 Task: In the Contact  MillerBrooklyn@macys.com, schedule and save the meeting with title: 'Product Demo and Service Presentation', Select date: '5 September, 2023', select start time: 12:00:PM. Add location in person New York with meeting description: Kindly join this meeting to understand Product Demo and Service Presentation.. Logged in from softage.1@softage.net
Action: Mouse moved to (100, 58)
Screenshot: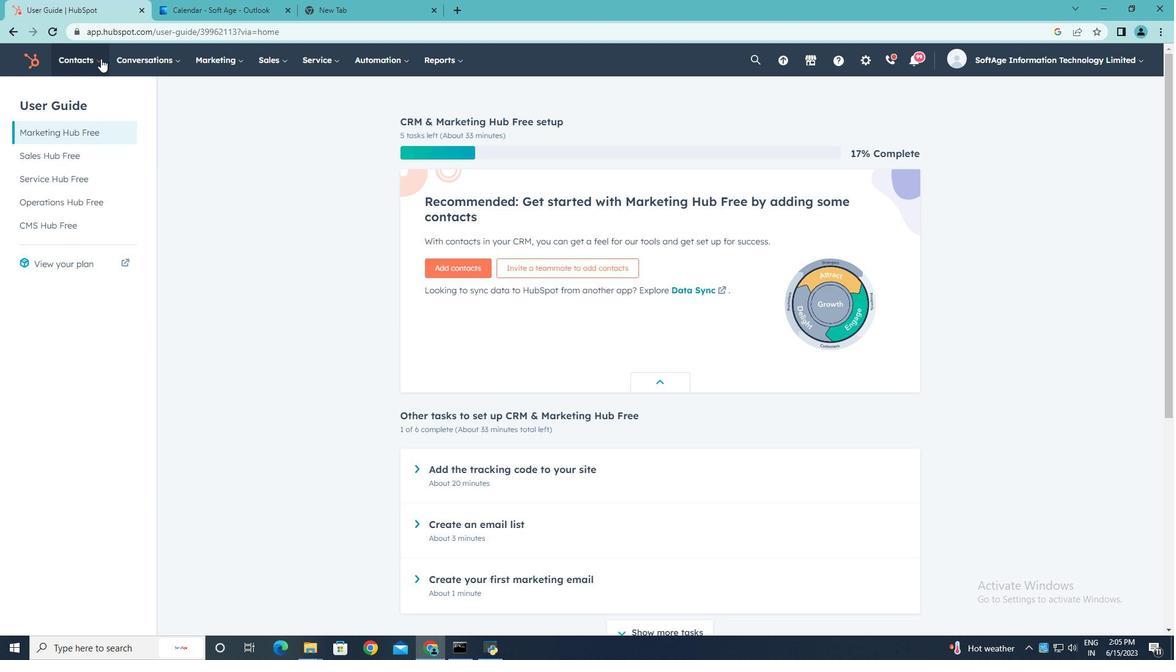 
Action: Mouse pressed left at (100, 58)
Screenshot: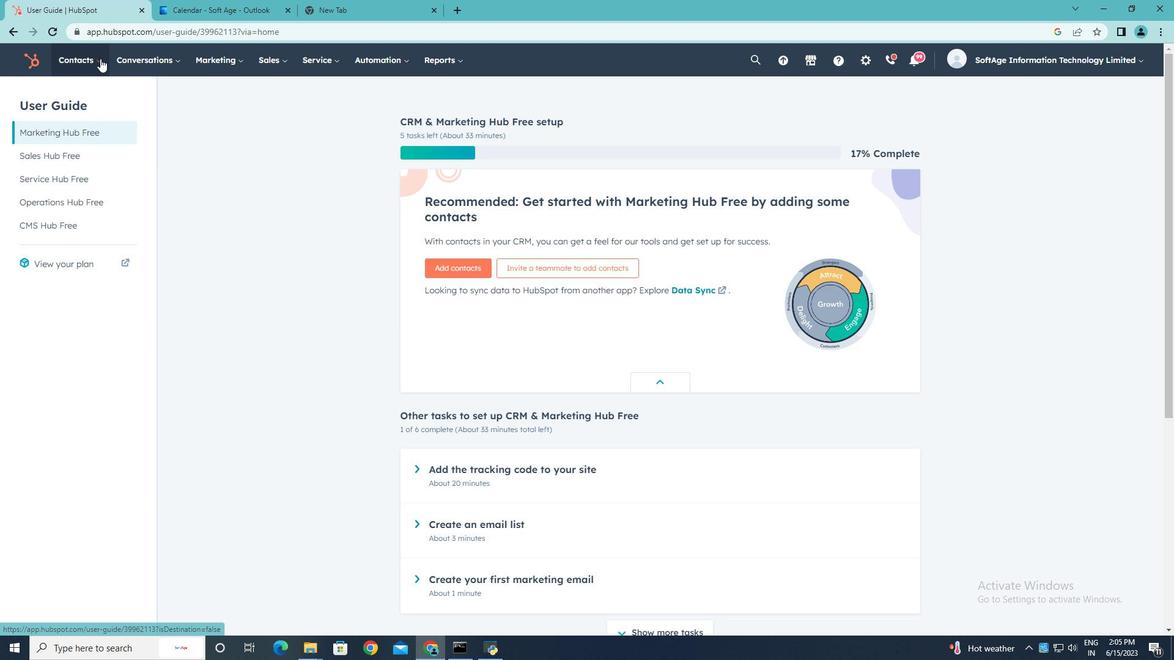 
Action: Mouse moved to (91, 98)
Screenshot: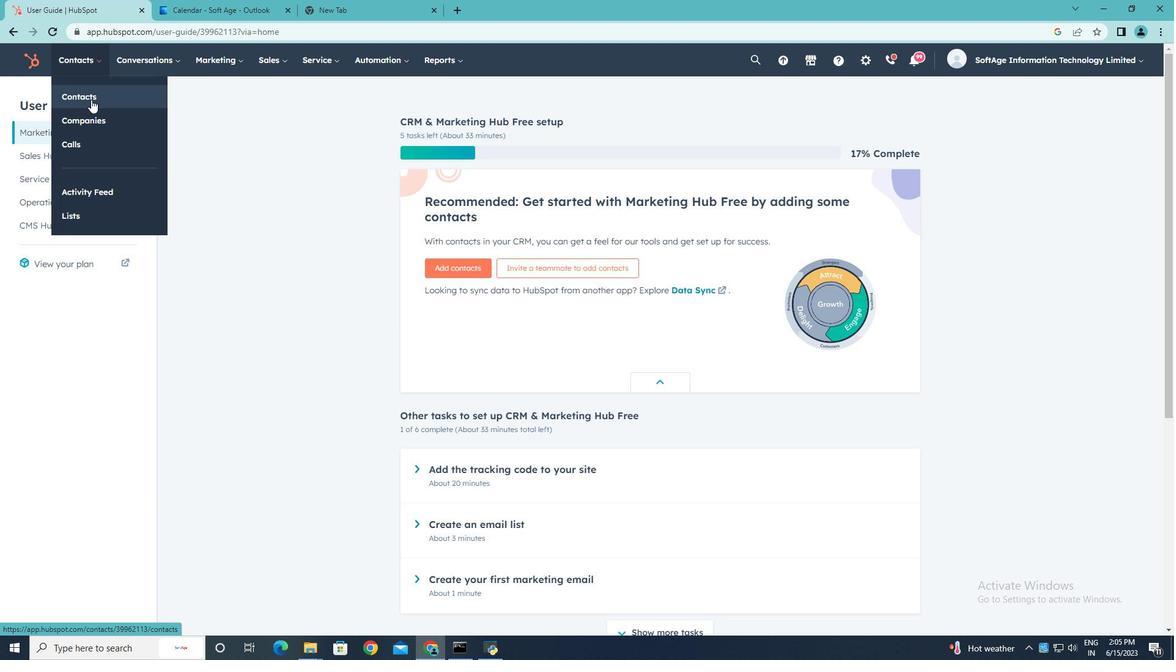 
Action: Mouse pressed left at (91, 98)
Screenshot: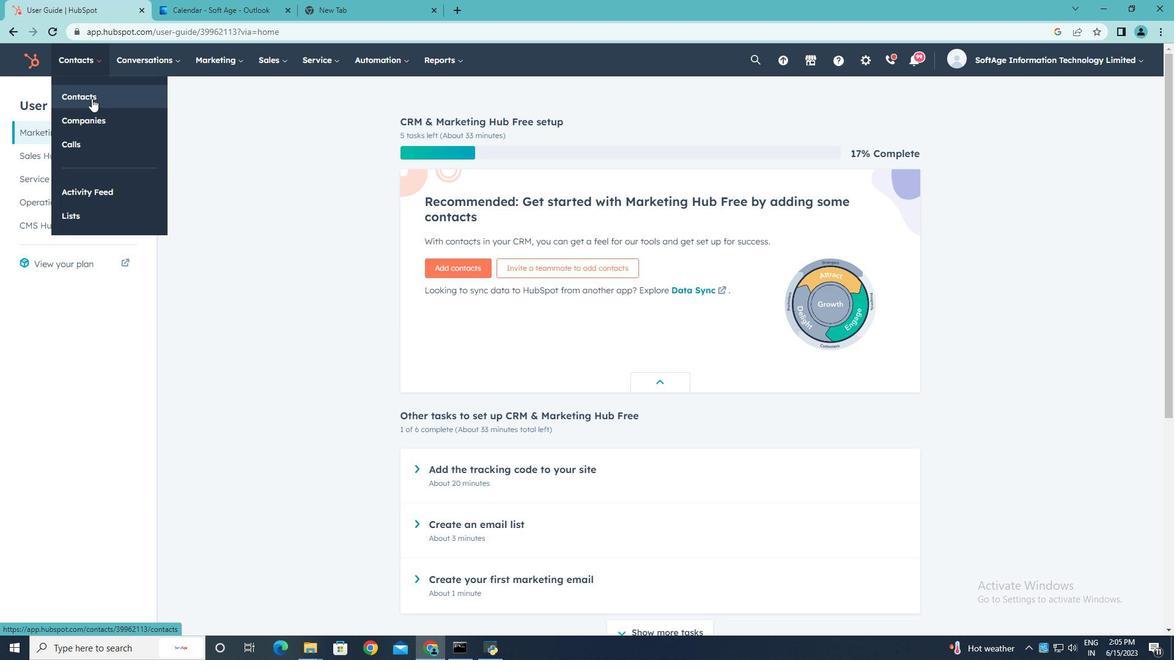 
Action: Mouse moved to (99, 198)
Screenshot: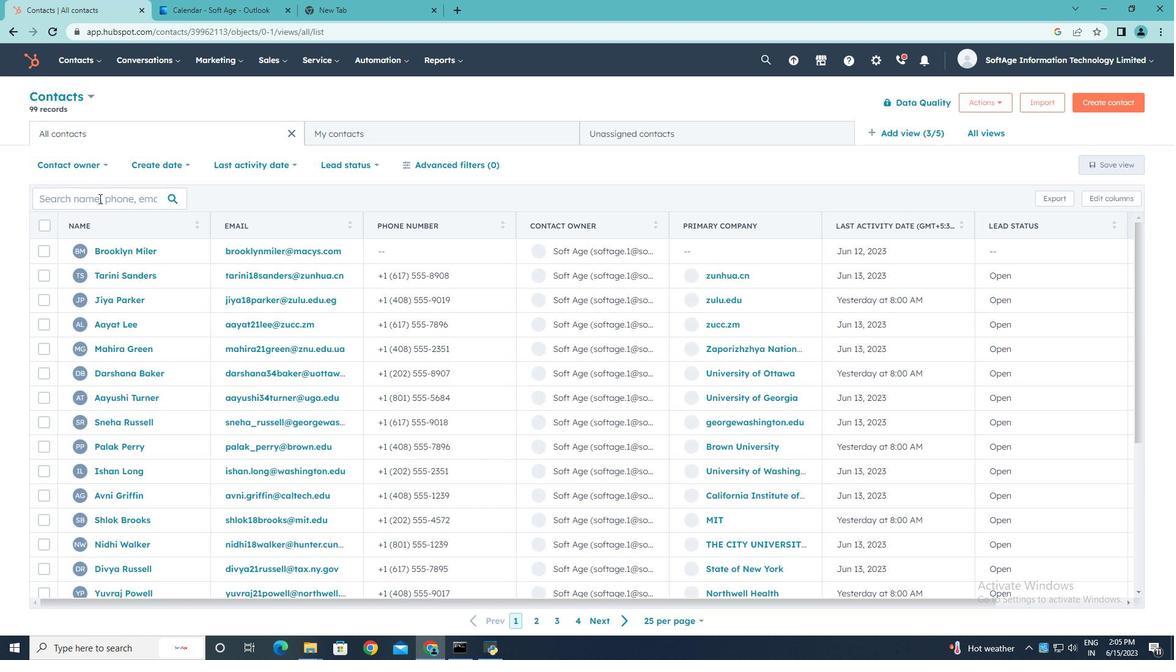 
Action: Mouse pressed left at (99, 198)
Screenshot: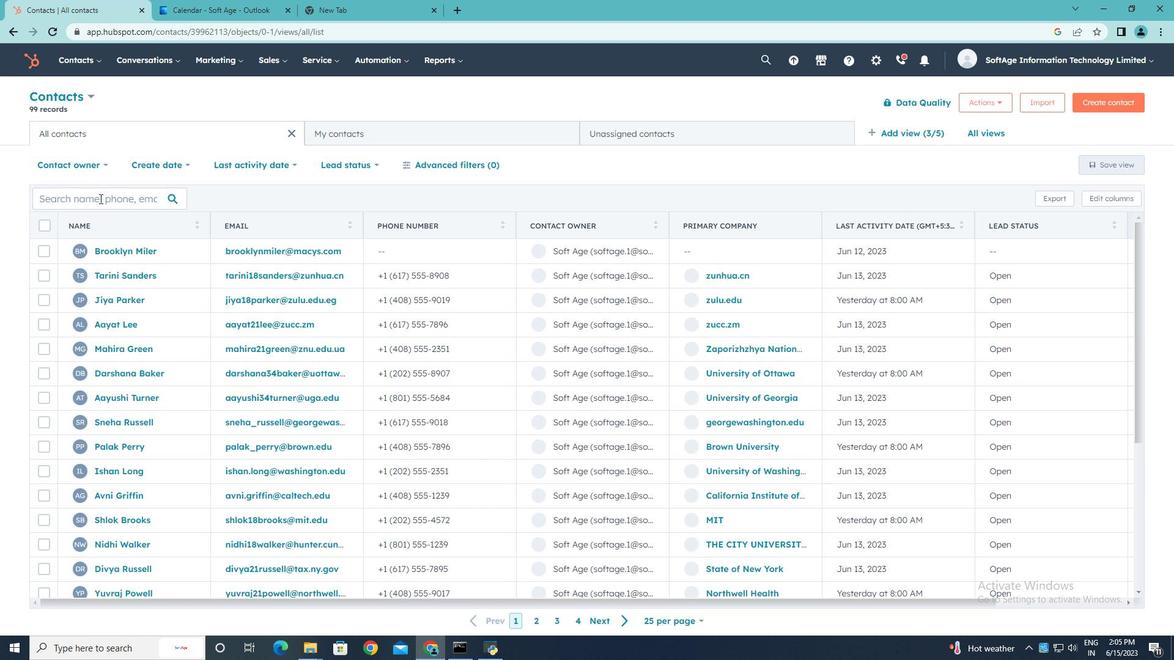 
Action: Mouse moved to (100, 198)
Screenshot: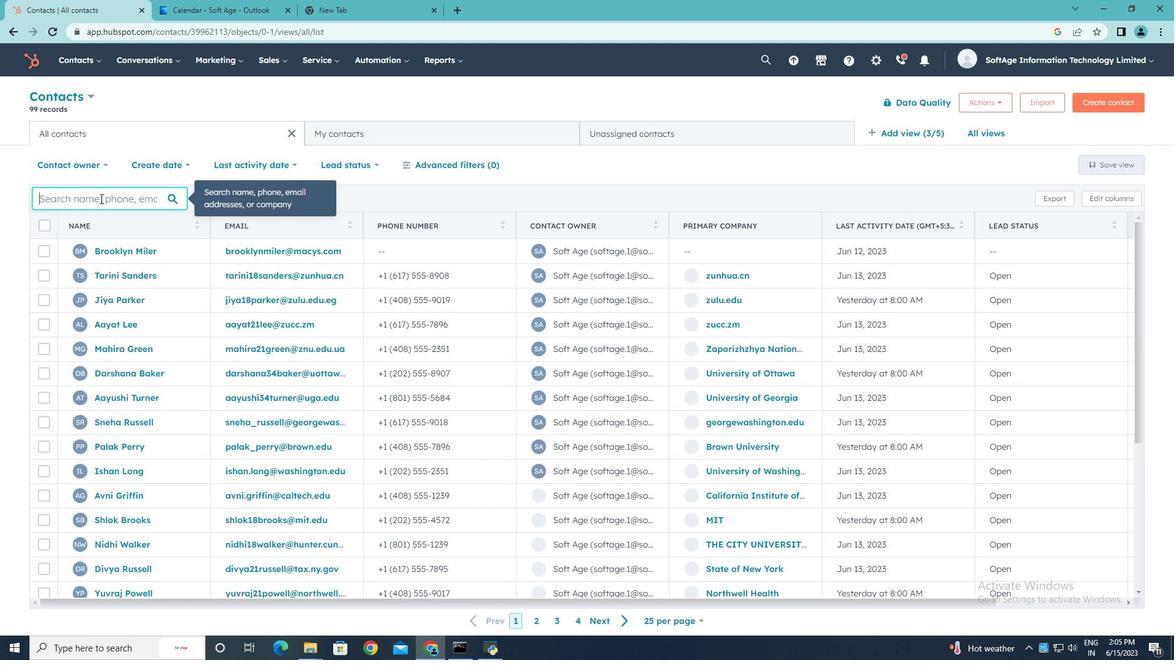 
Action: Key pressed <Key.shift>Miller<Key.space><Key.backspace><Key.shift>Brooklyn<Key.shift>@macys.com
Screenshot: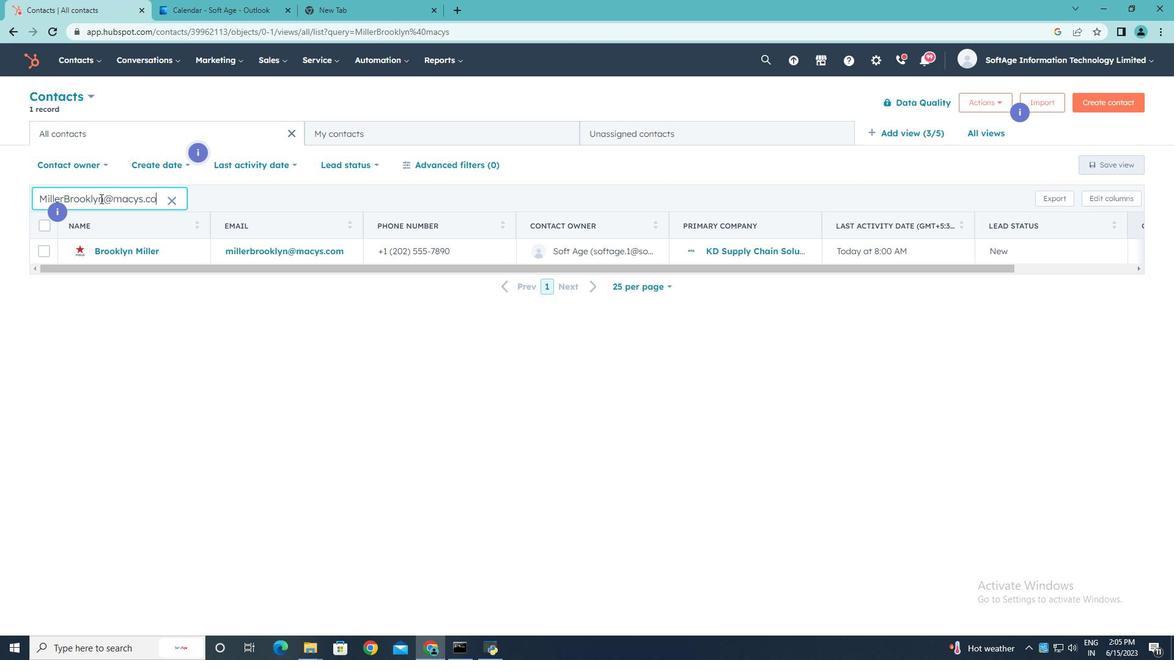 
Action: Mouse moved to (117, 249)
Screenshot: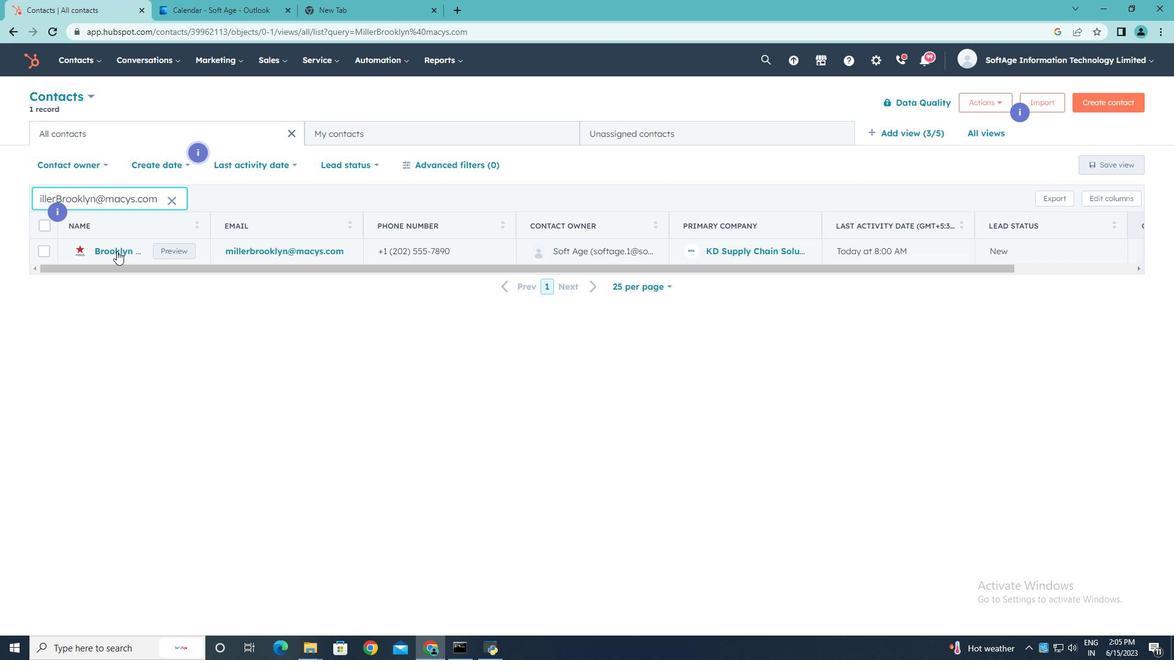 
Action: Mouse pressed left at (117, 249)
Screenshot: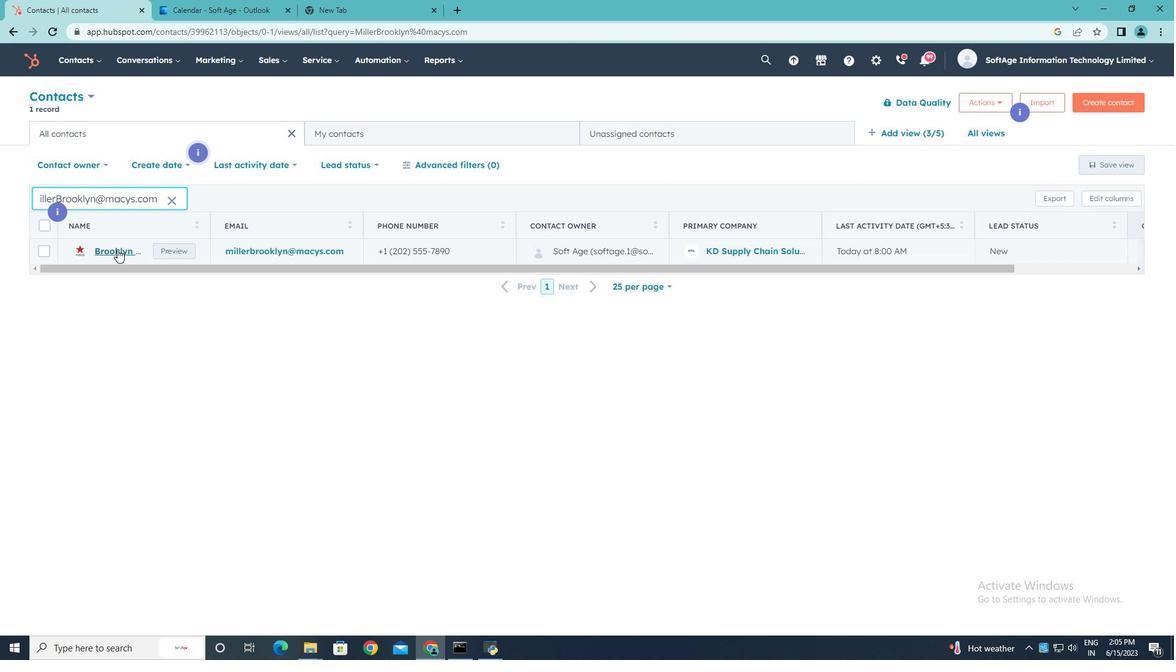 
Action: Mouse moved to (201, 203)
Screenshot: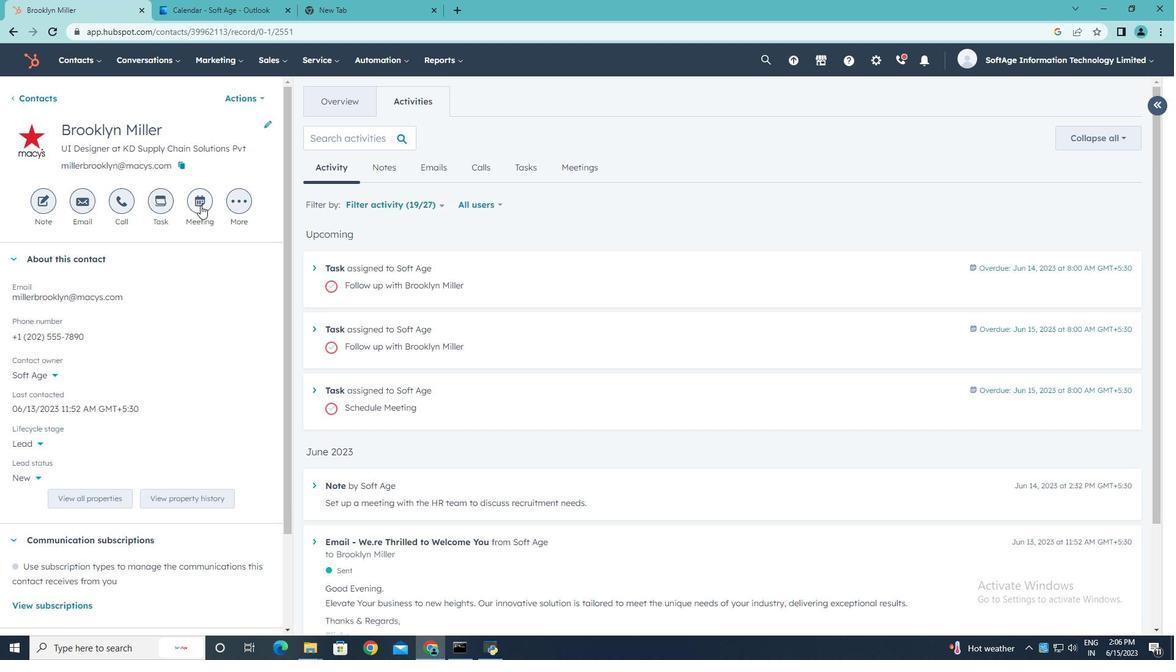 
Action: Mouse pressed left at (201, 203)
Screenshot: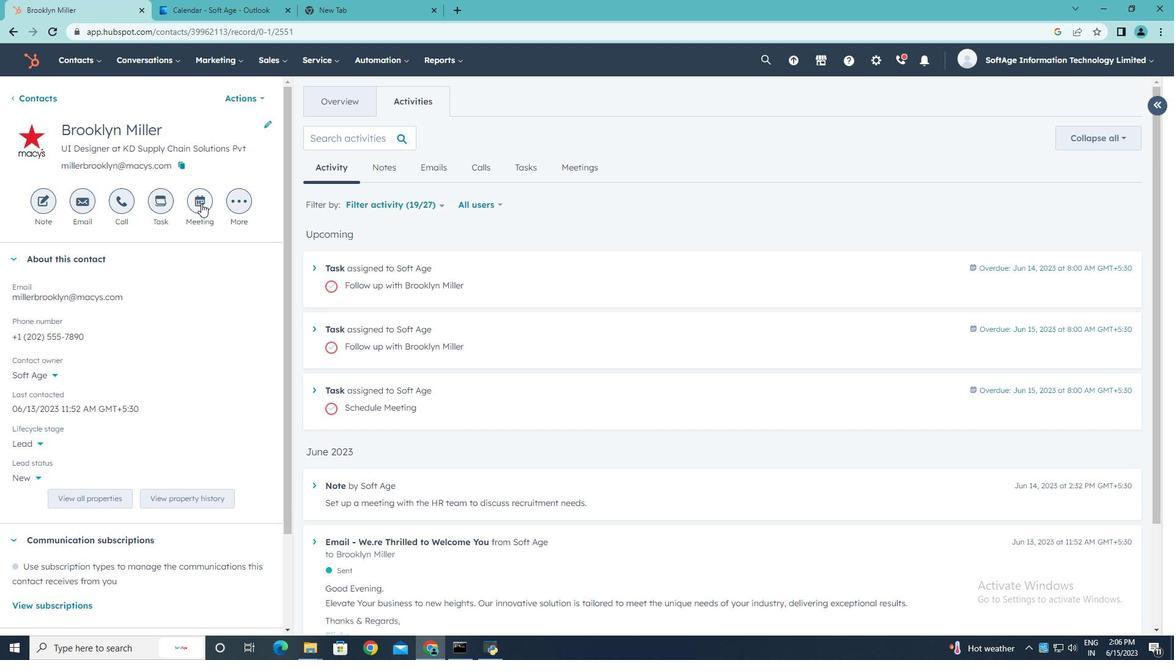 
Action: Mouse moved to (199, 204)
Screenshot: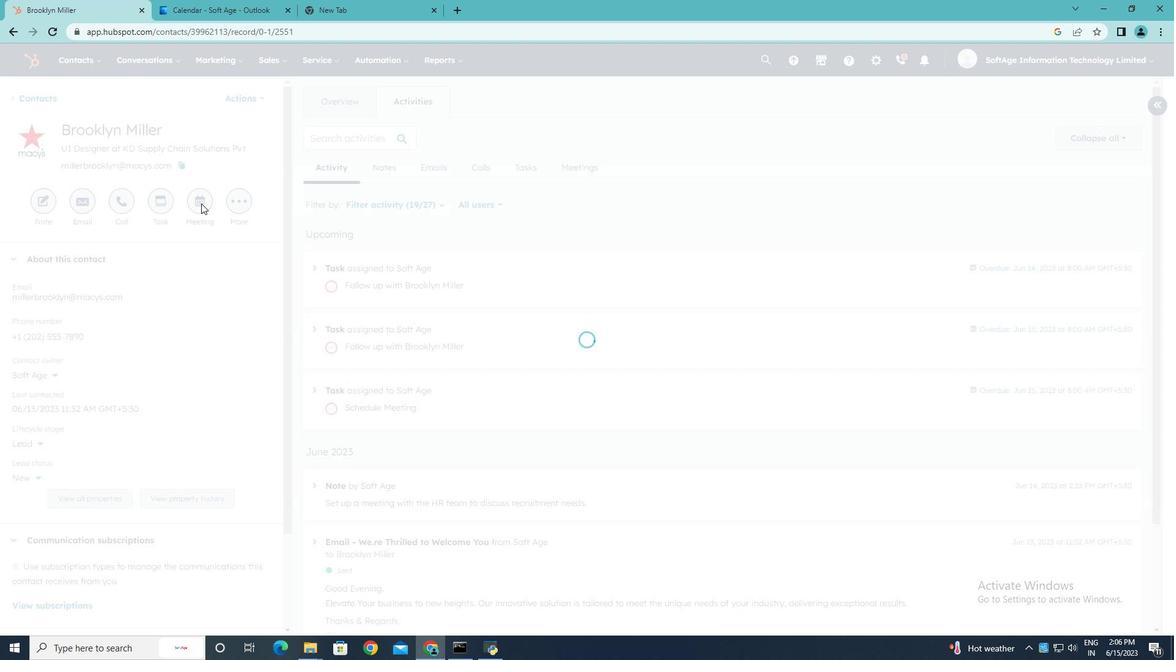 
Action: Key pressed <Key.shift>Product<Key.space><Key.shift>Demo<Key.space>and<Key.space><Key.shift>Service<Key.space><Key.shift>Presentation.
Screenshot: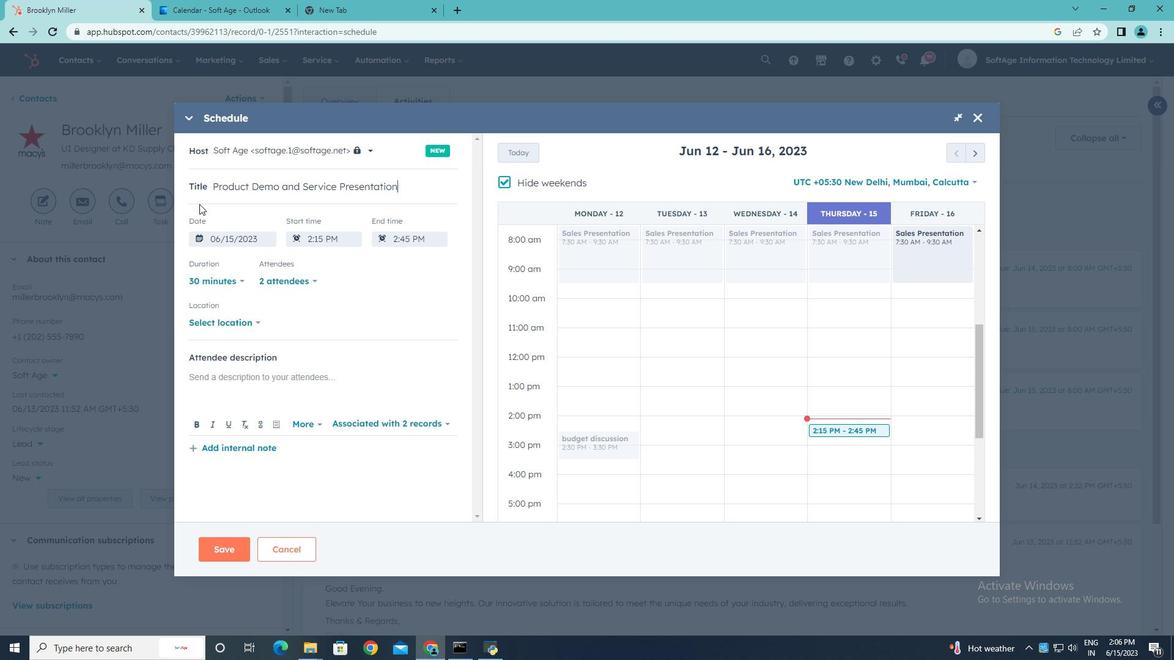 
Action: Mouse moved to (501, 181)
Screenshot: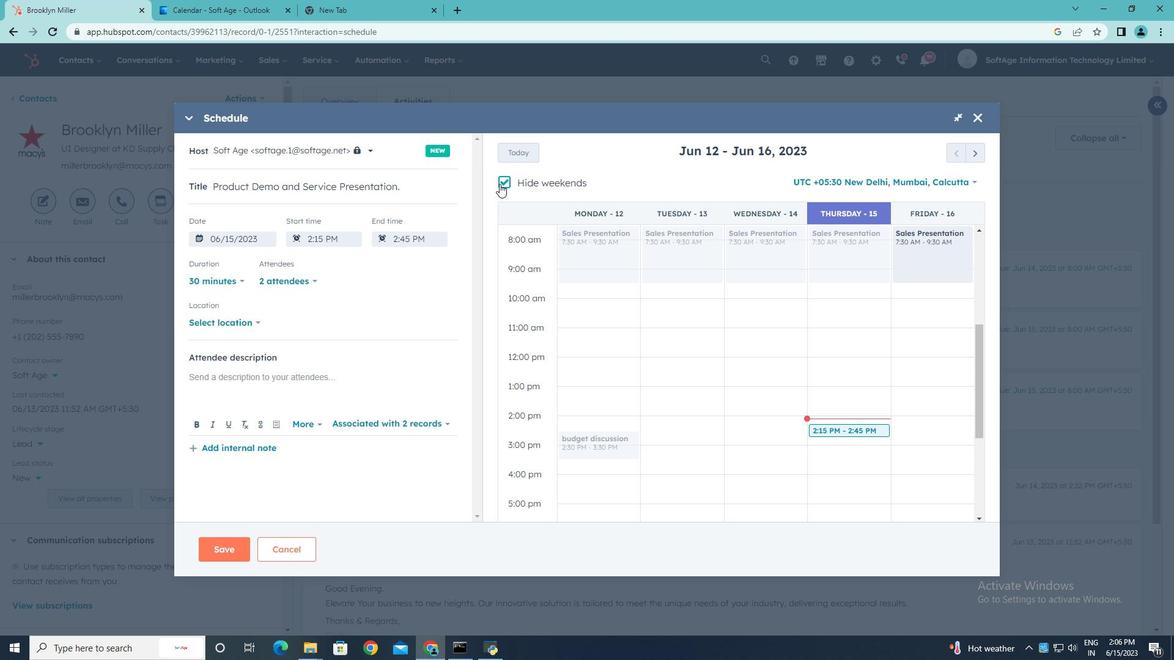 
Action: Mouse pressed left at (501, 181)
Screenshot: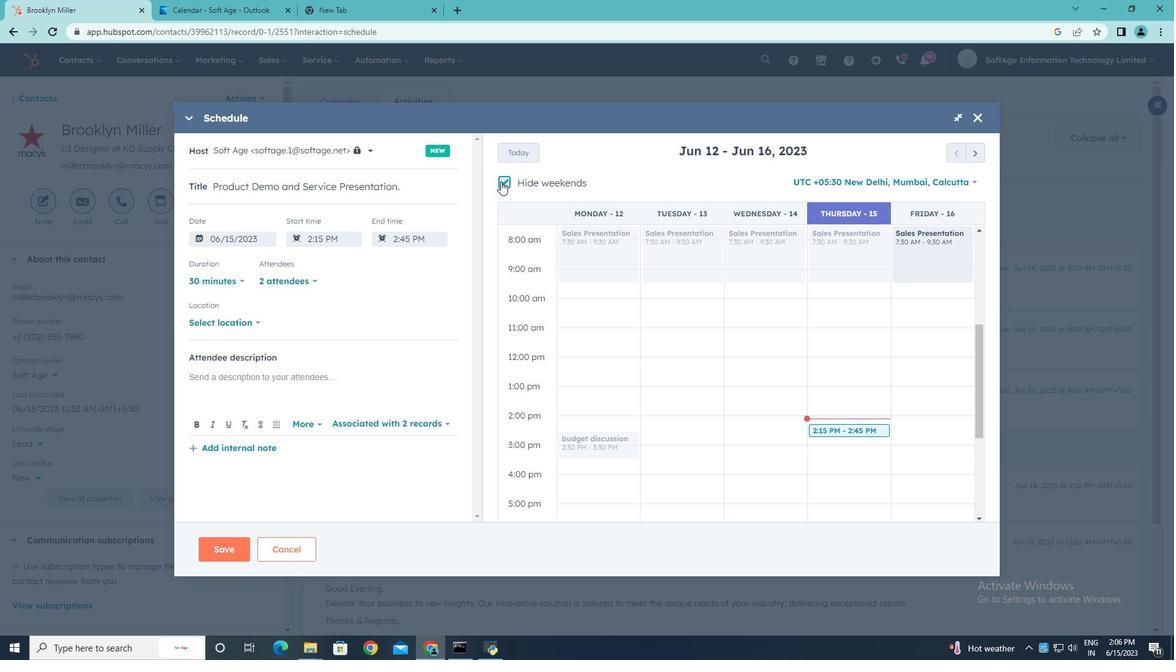 
Action: Mouse moved to (975, 151)
Screenshot: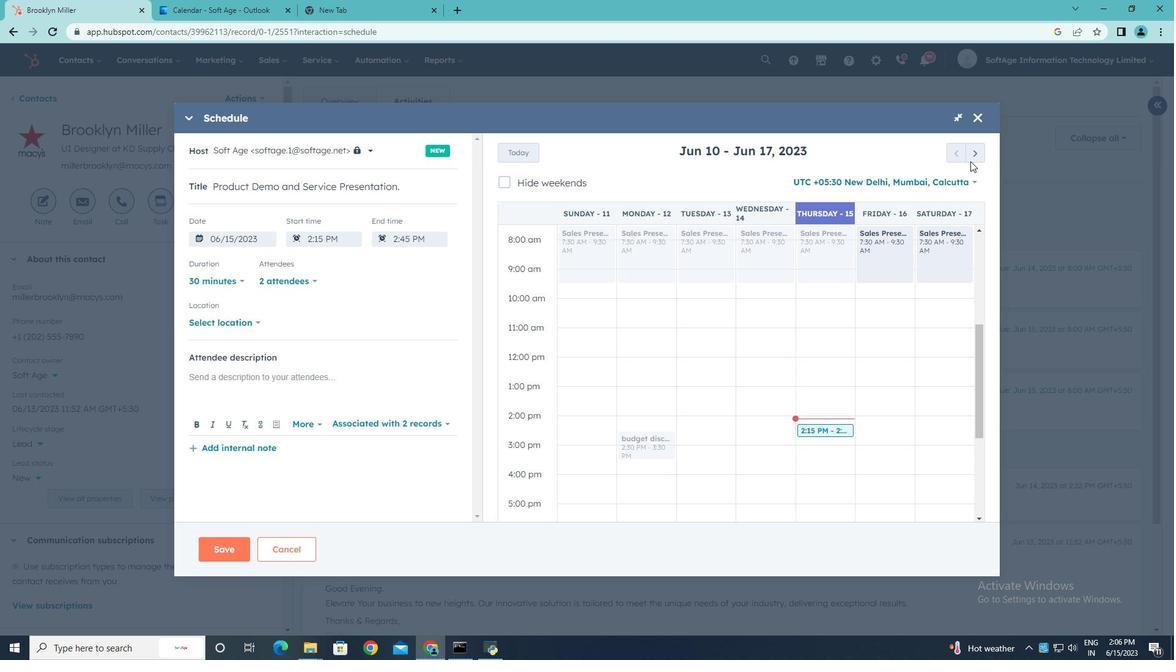 
Action: Mouse pressed left at (975, 151)
Screenshot: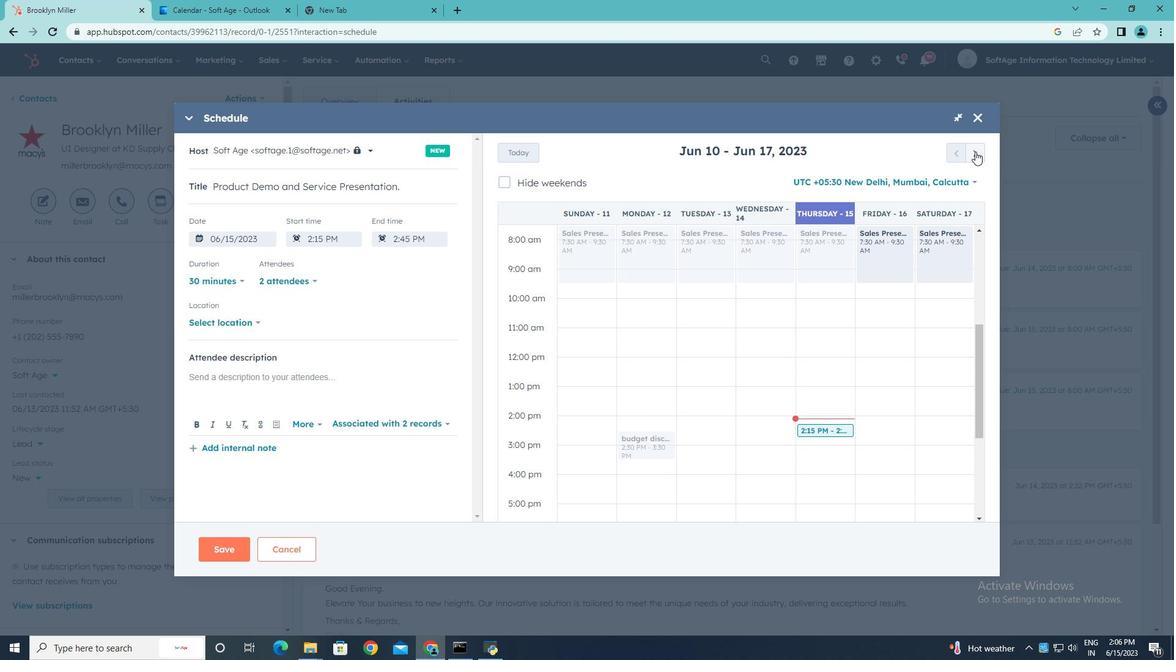 
Action: Mouse pressed left at (975, 151)
Screenshot: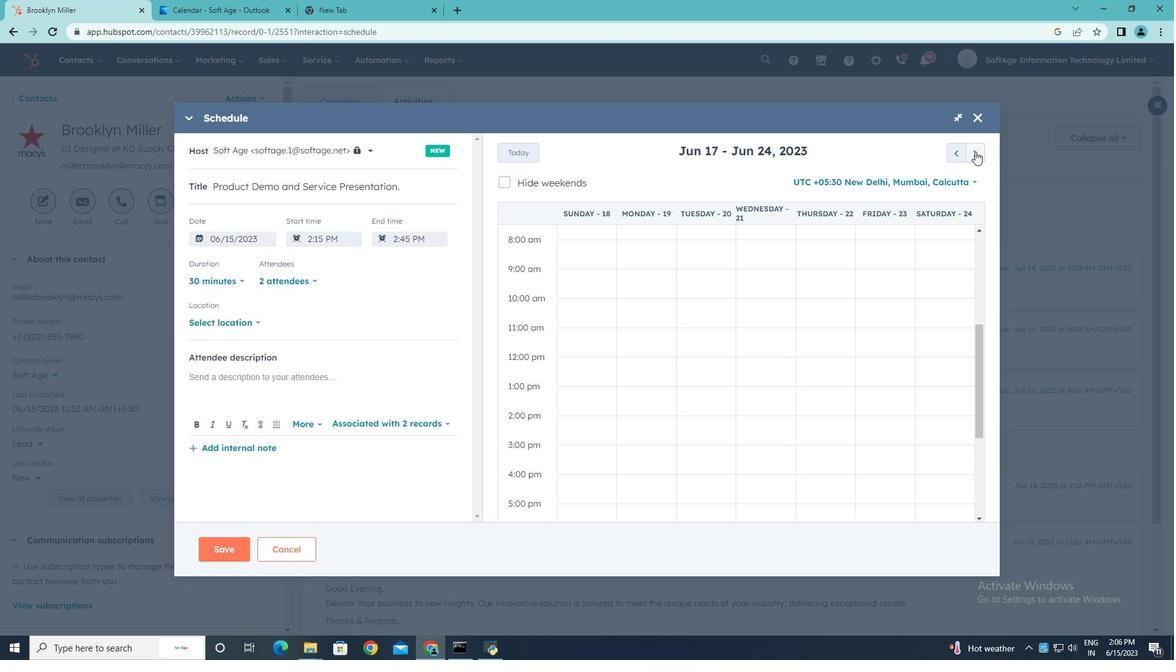
Action: Mouse pressed left at (975, 151)
Screenshot: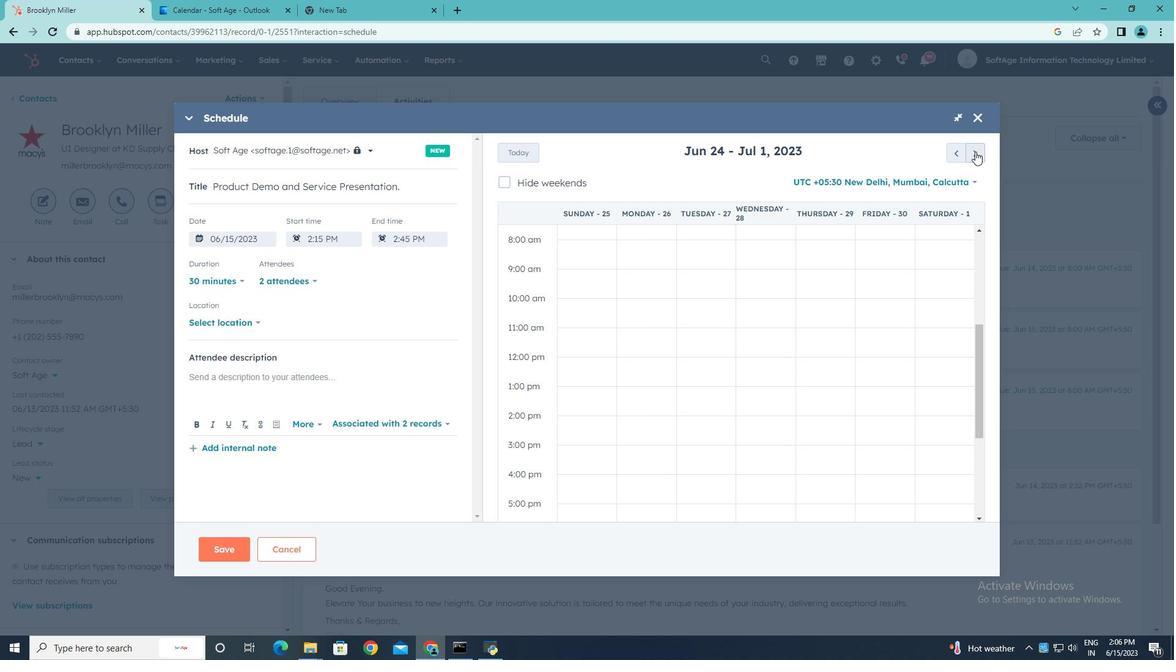 
Action: Mouse pressed left at (975, 151)
Screenshot: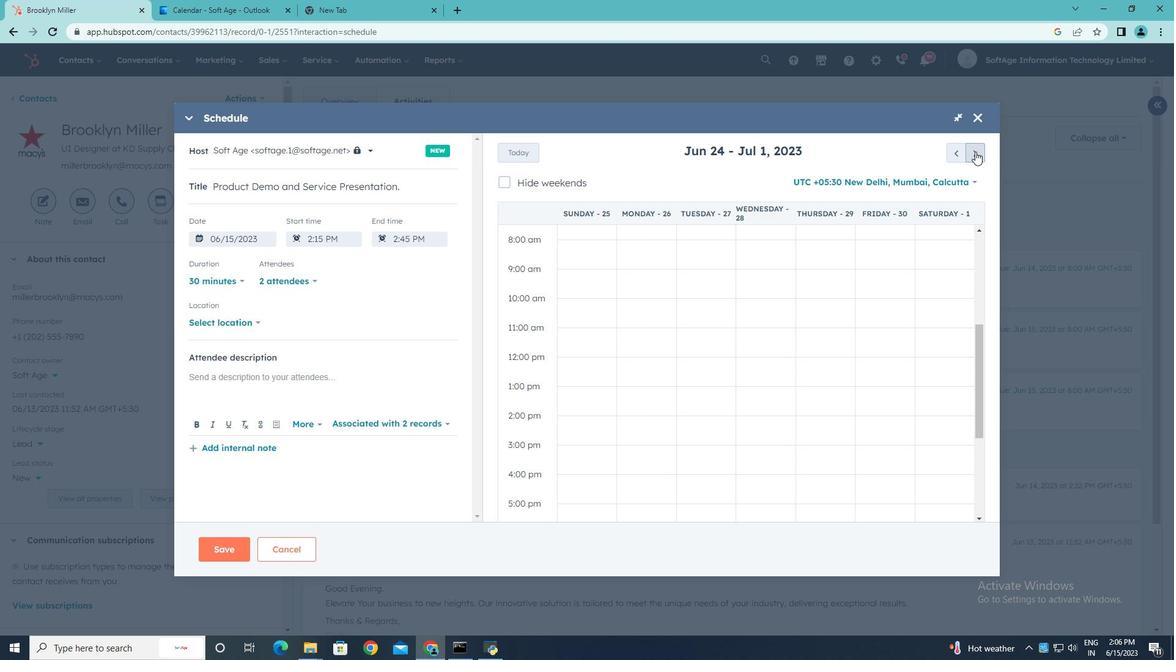 
Action: Mouse pressed left at (975, 151)
Screenshot: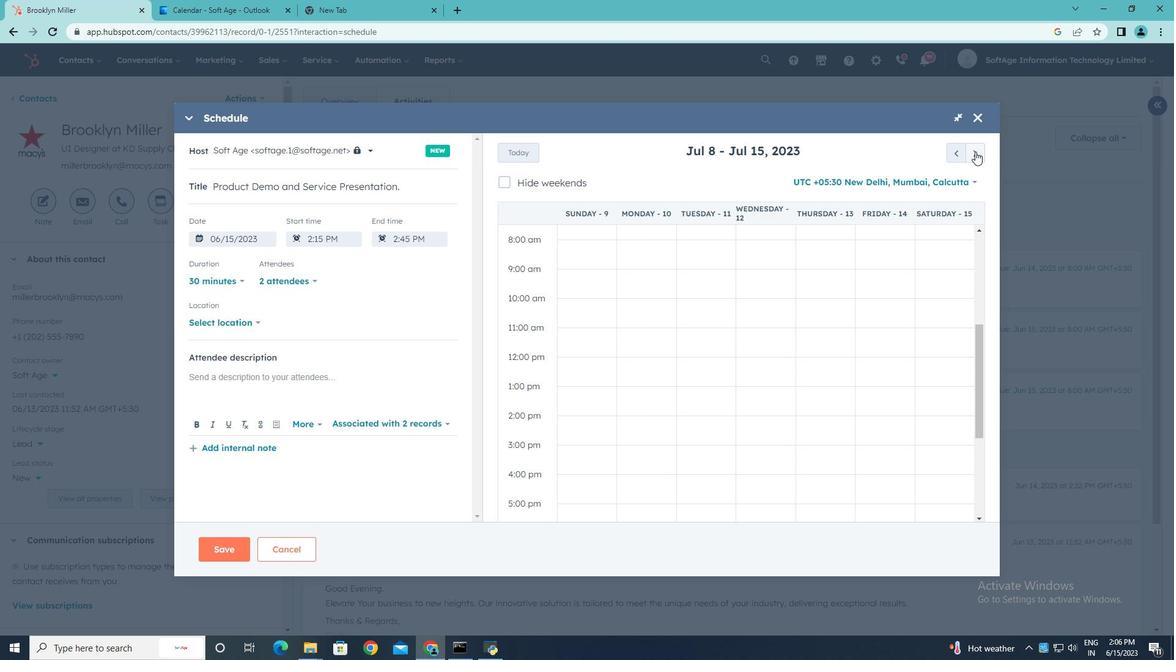 
Action: Mouse pressed left at (975, 151)
Screenshot: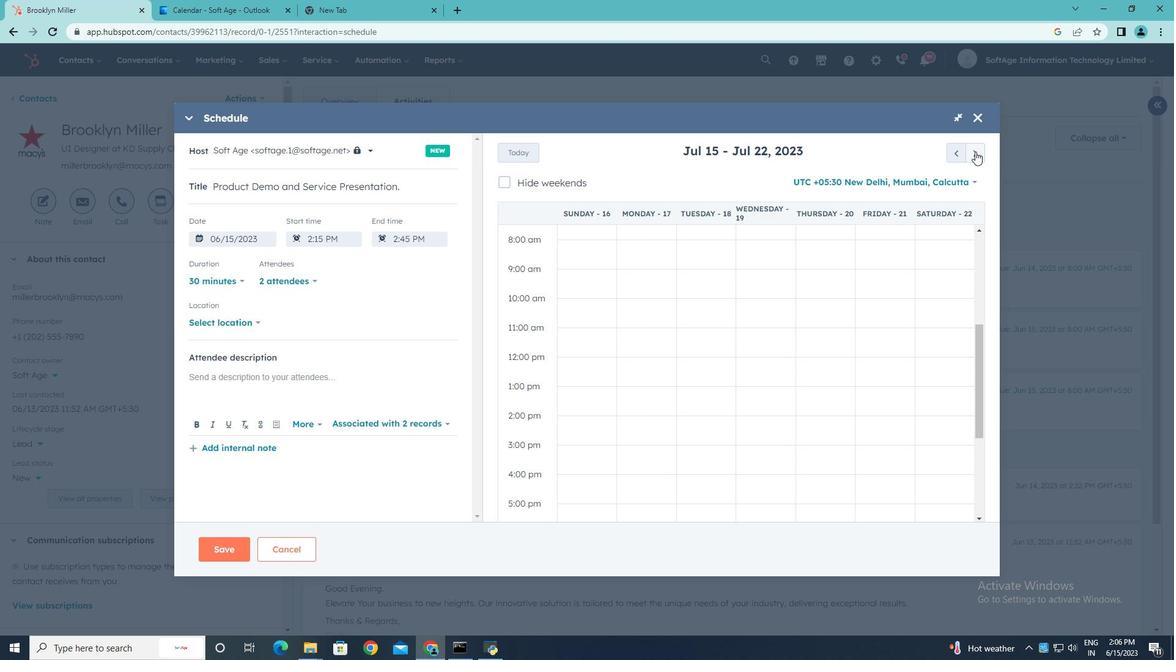 
Action: Mouse pressed left at (975, 151)
Screenshot: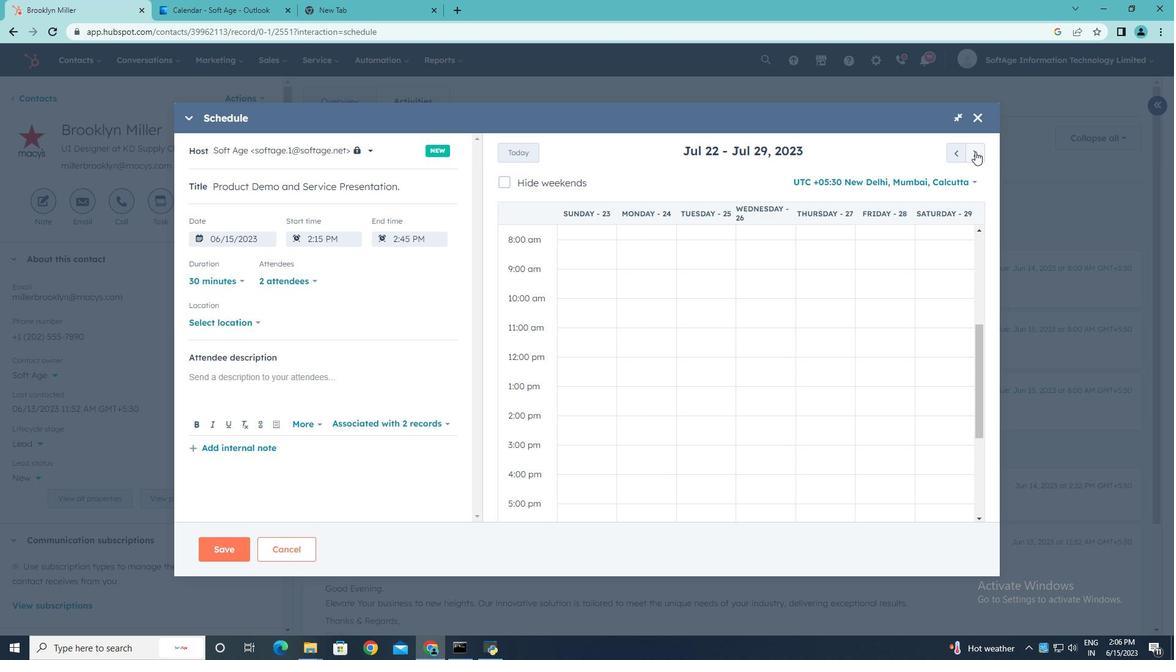 
Action: Mouse pressed left at (975, 151)
Screenshot: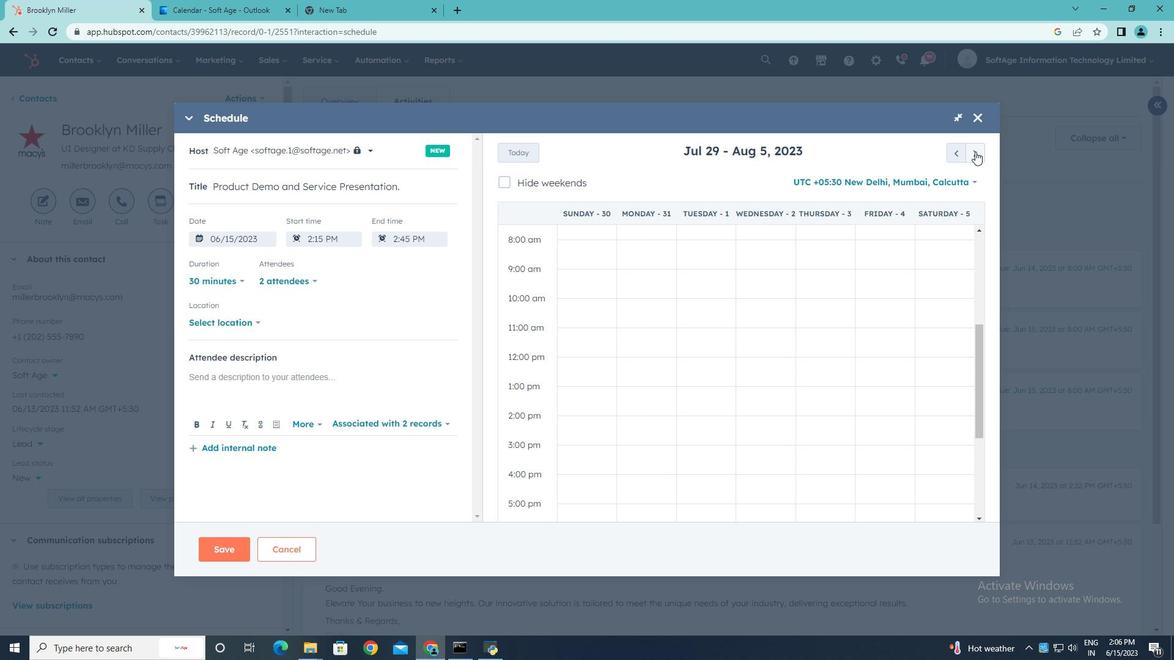 
Action: Mouse pressed left at (975, 151)
Screenshot: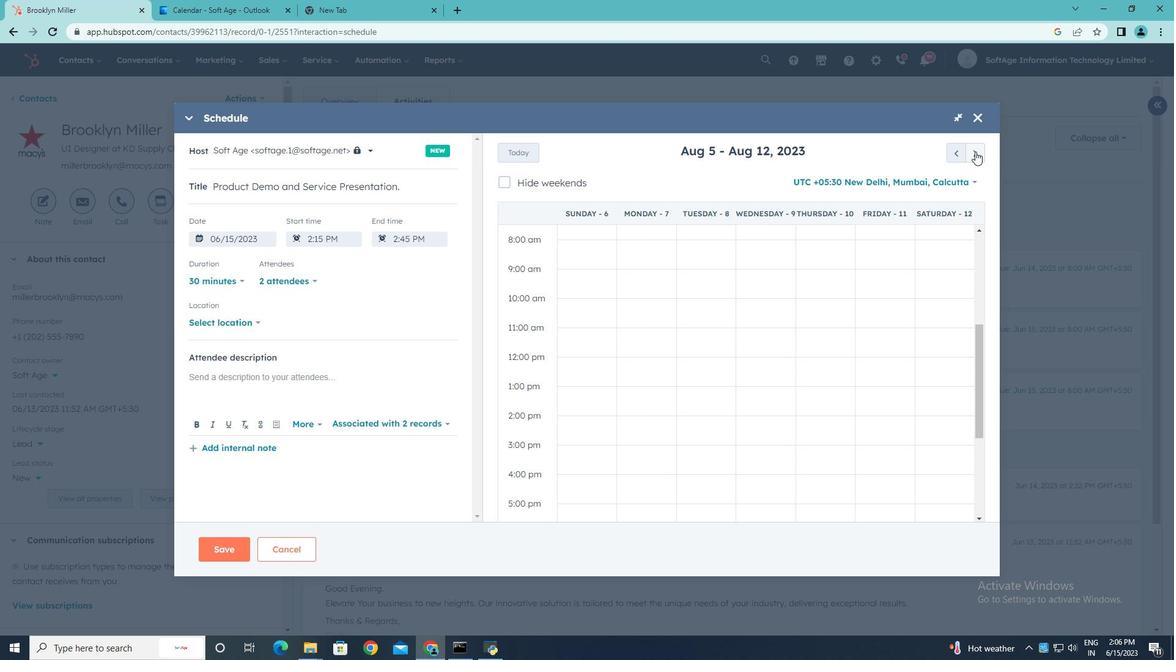 
Action: Mouse pressed left at (975, 151)
Screenshot: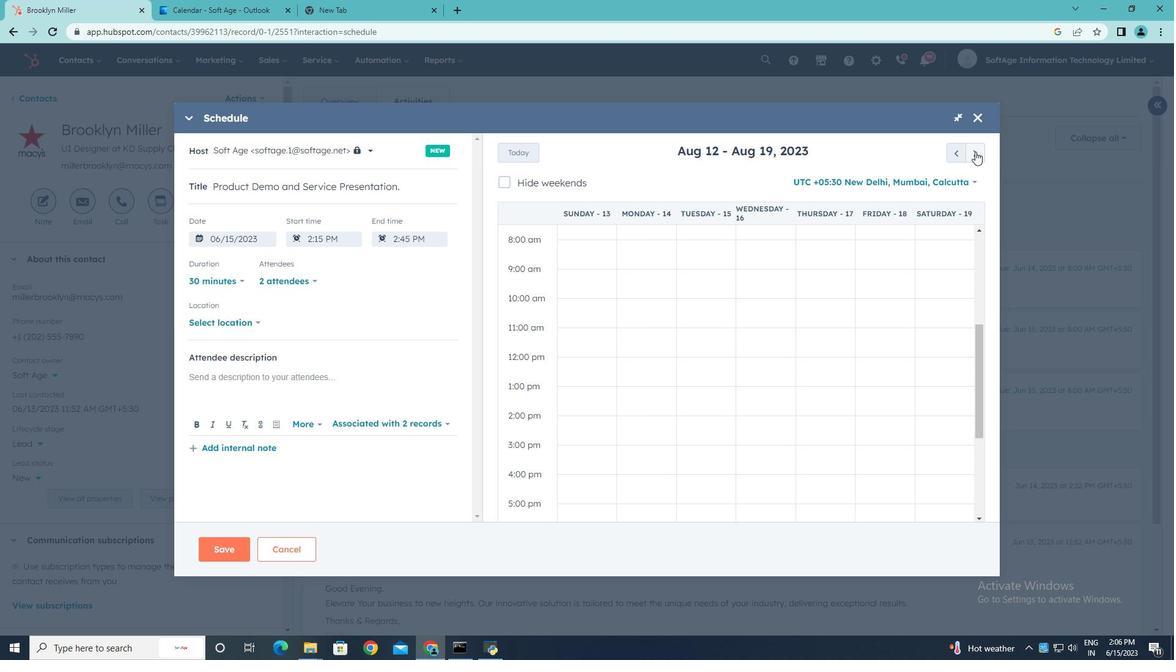 
Action: Mouse pressed left at (975, 151)
Screenshot: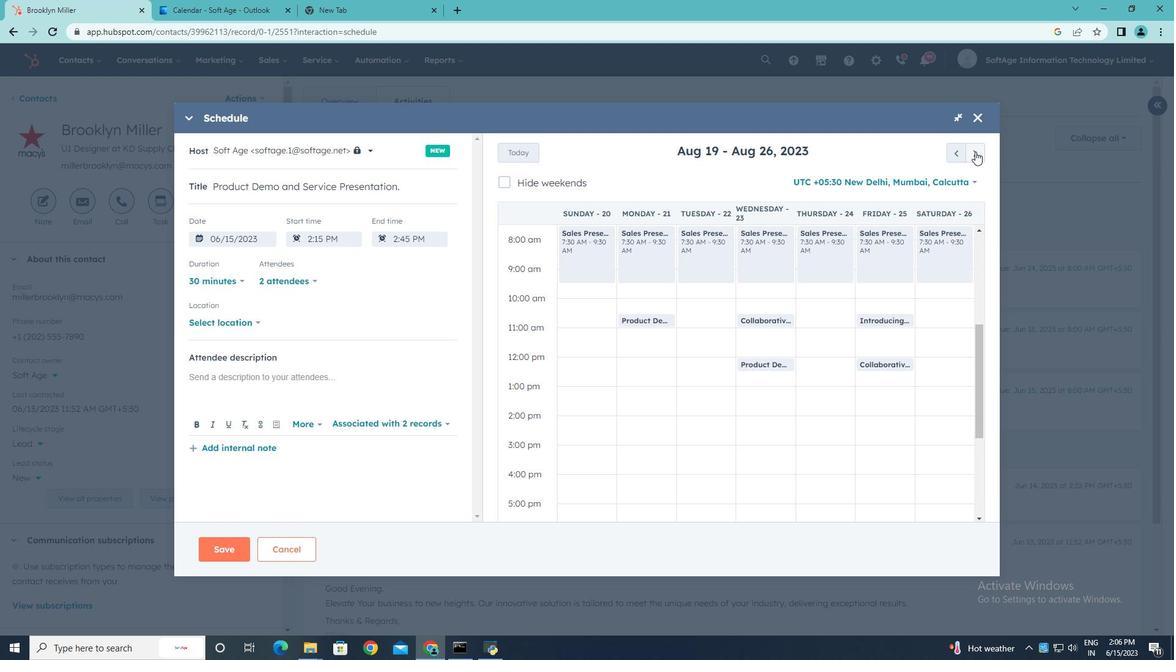 
Action: Mouse pressed left at (975, 151)
Screenshot: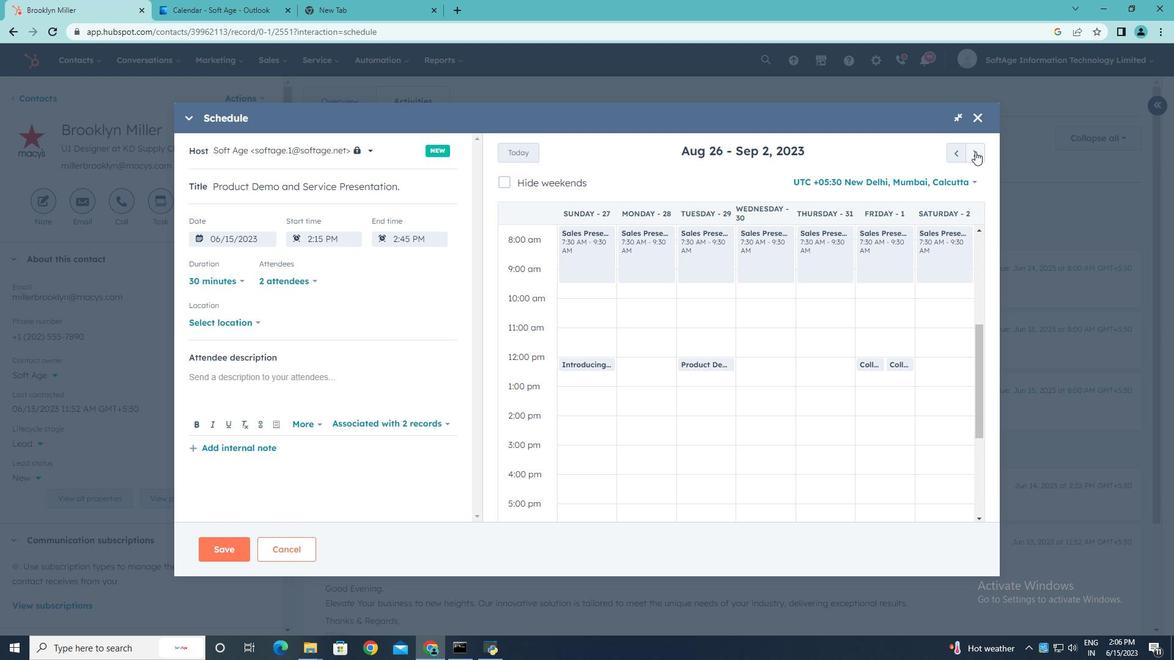 
Action: Mouse moved to (686, 363)
Screenshot: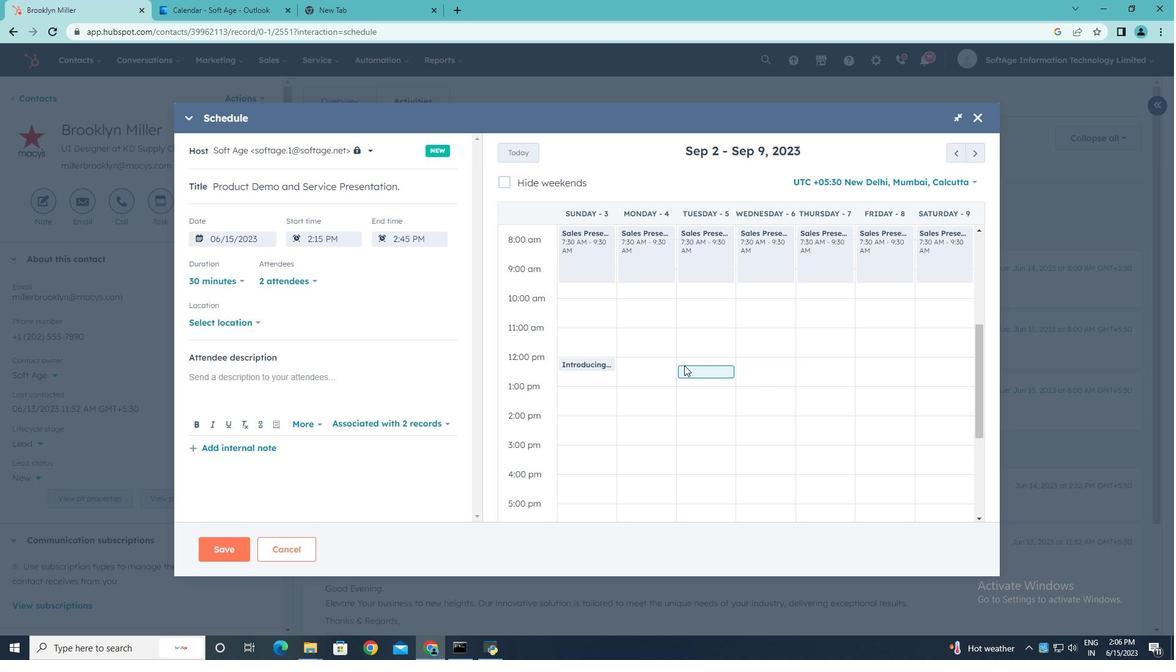 
Action: Mouse pressed left at (686, 363)
Screenshot: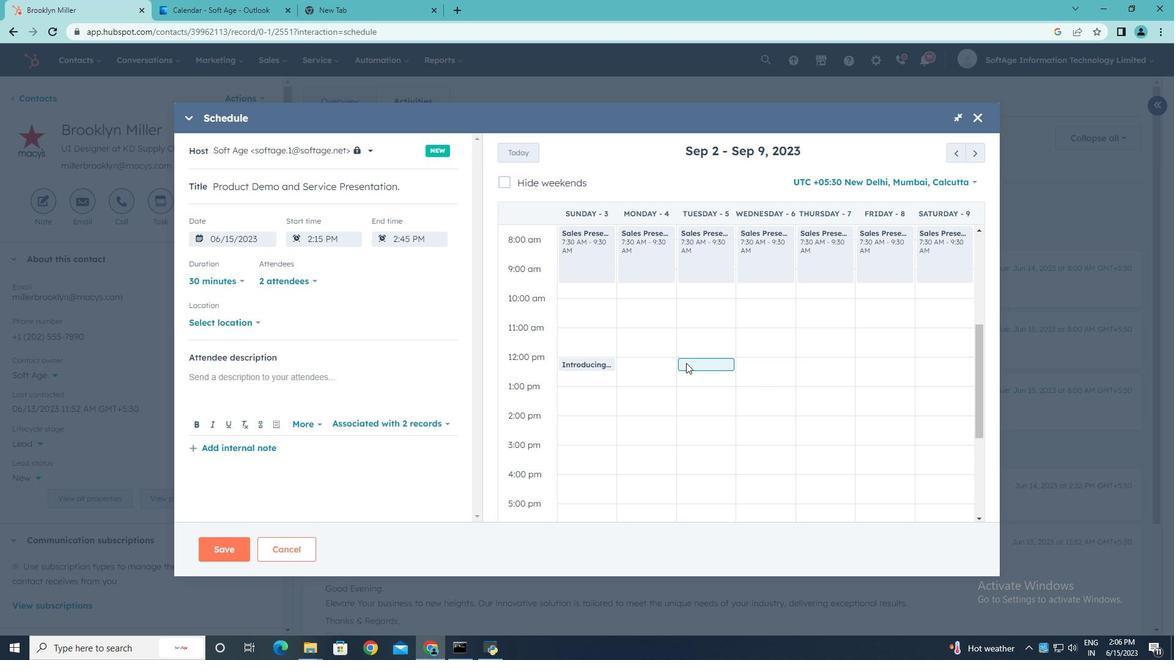 
Action: Mouse moved to (256, 321)
Screenshot: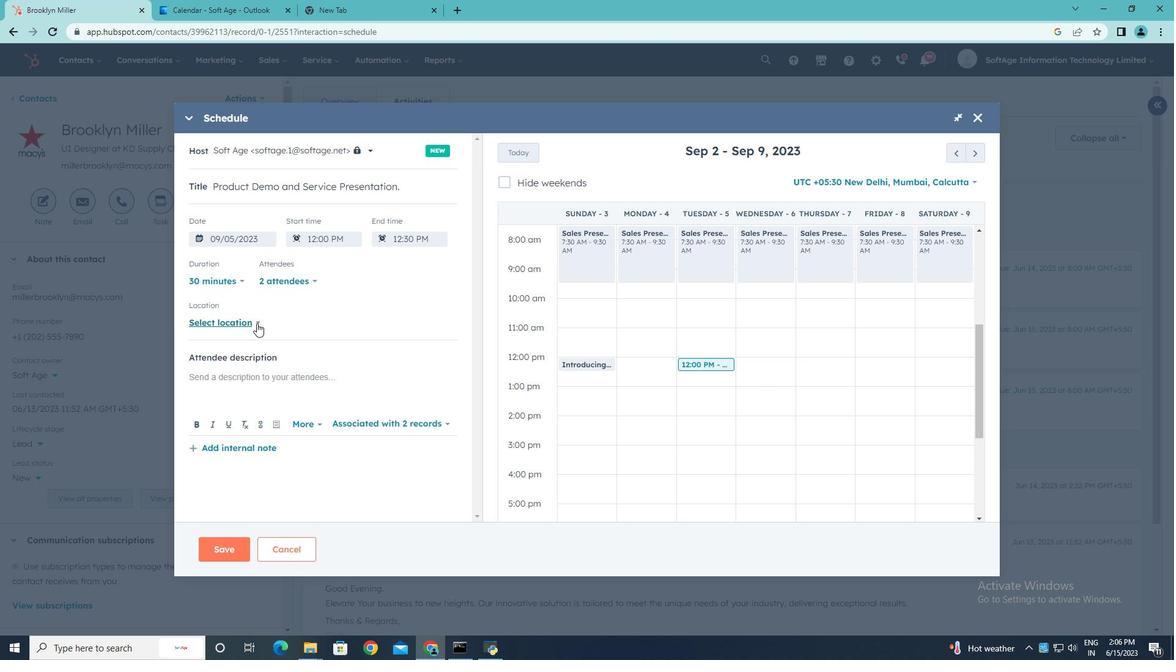 
Action: Mouse pressed left at (256, 321)
Screenshot: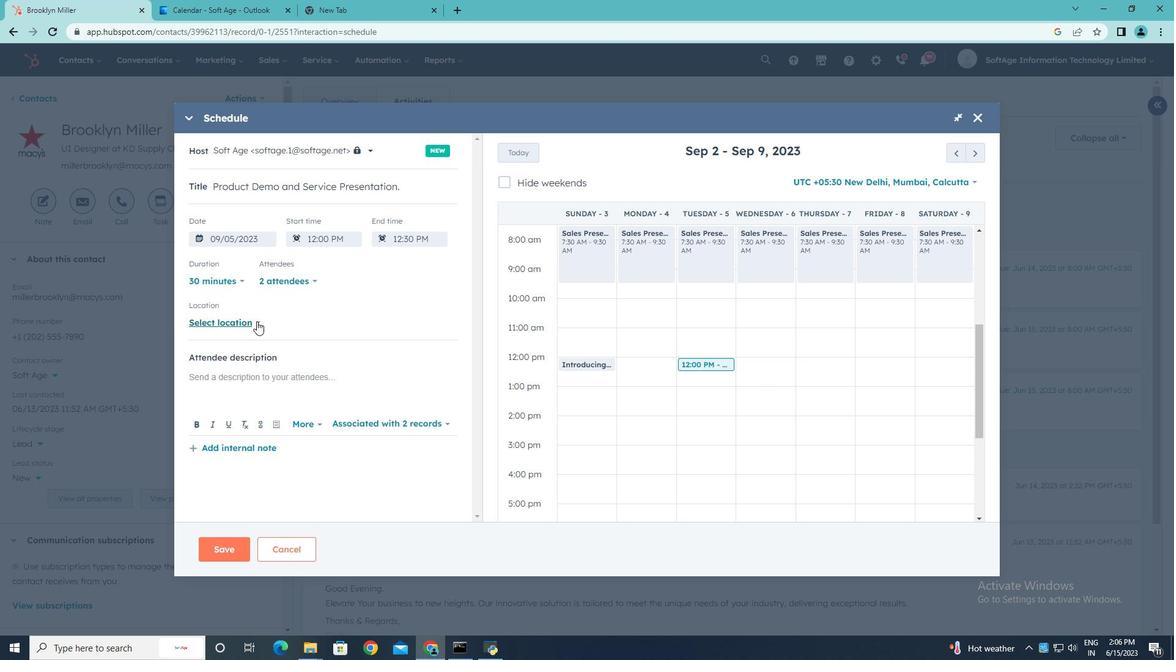 
Action: Mouse moved to (295, 316)
Screenshot: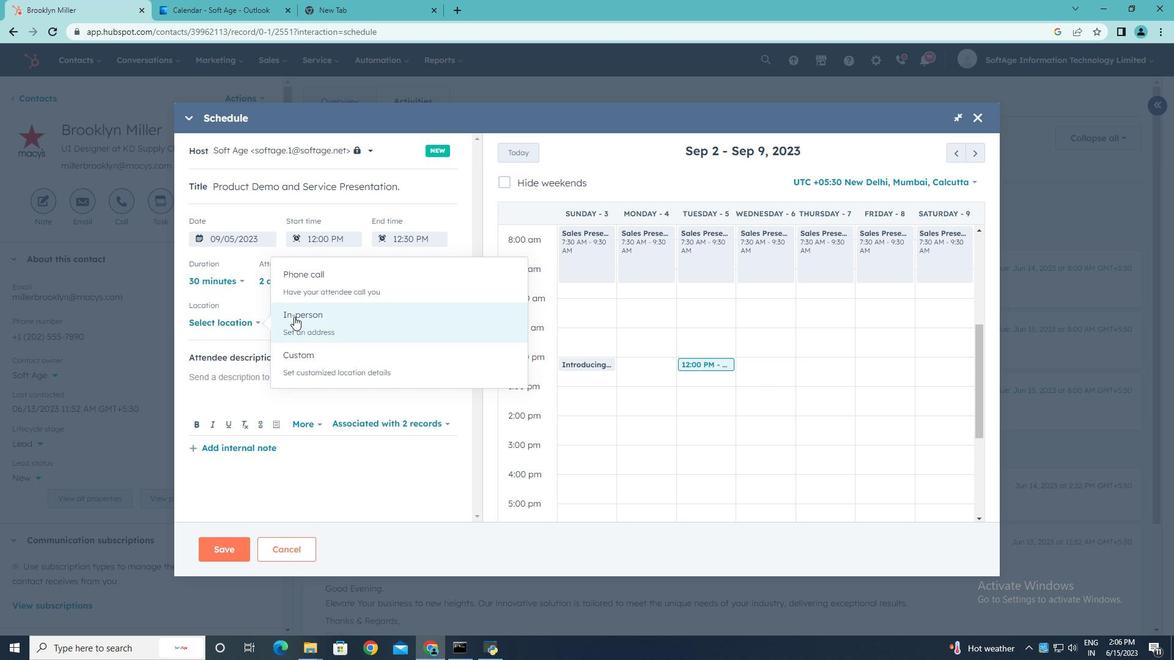 
Action: Mouse pressed left at (295, 316)
Screenshot: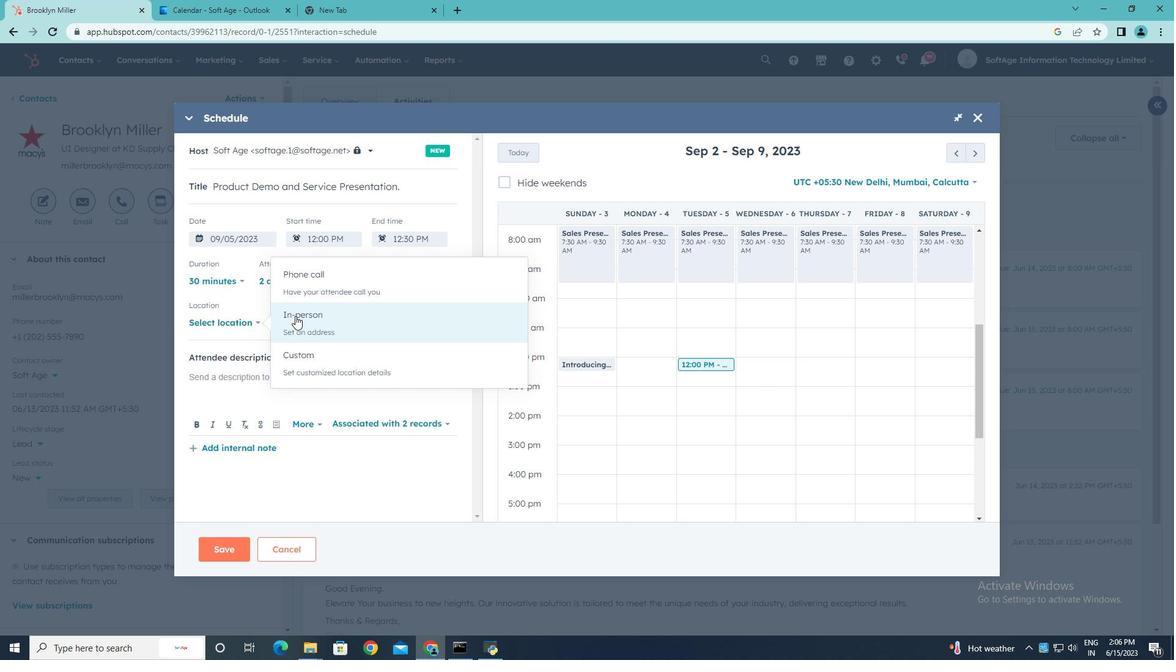 
Action: Mouse moved to (293, 321)
Screenshot: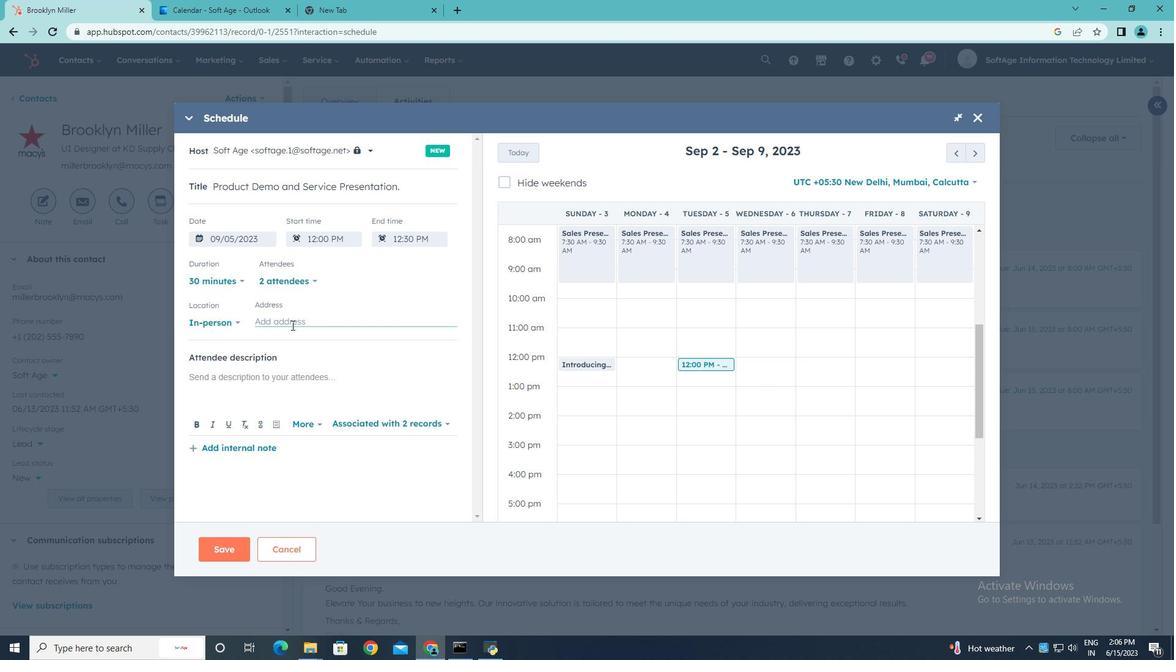 
Action: Mouse pressed left at (293, 321)
Screenshot: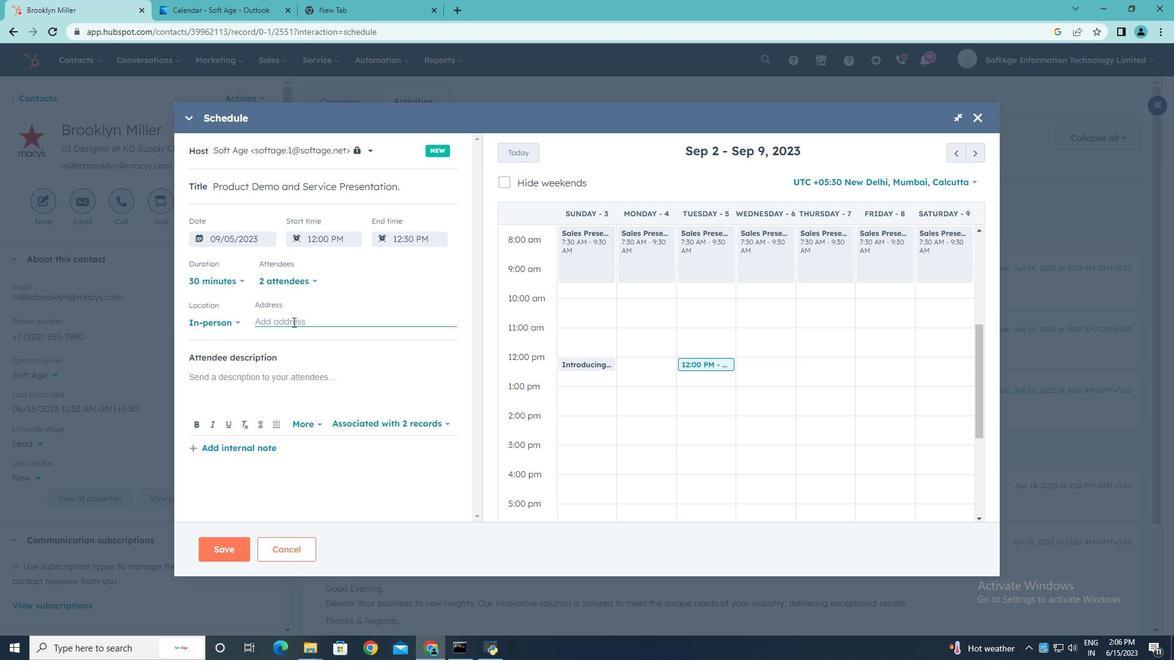 
Action: Key pressed <Key.shift>New<Key.space><Key.shift>York
Screenshot: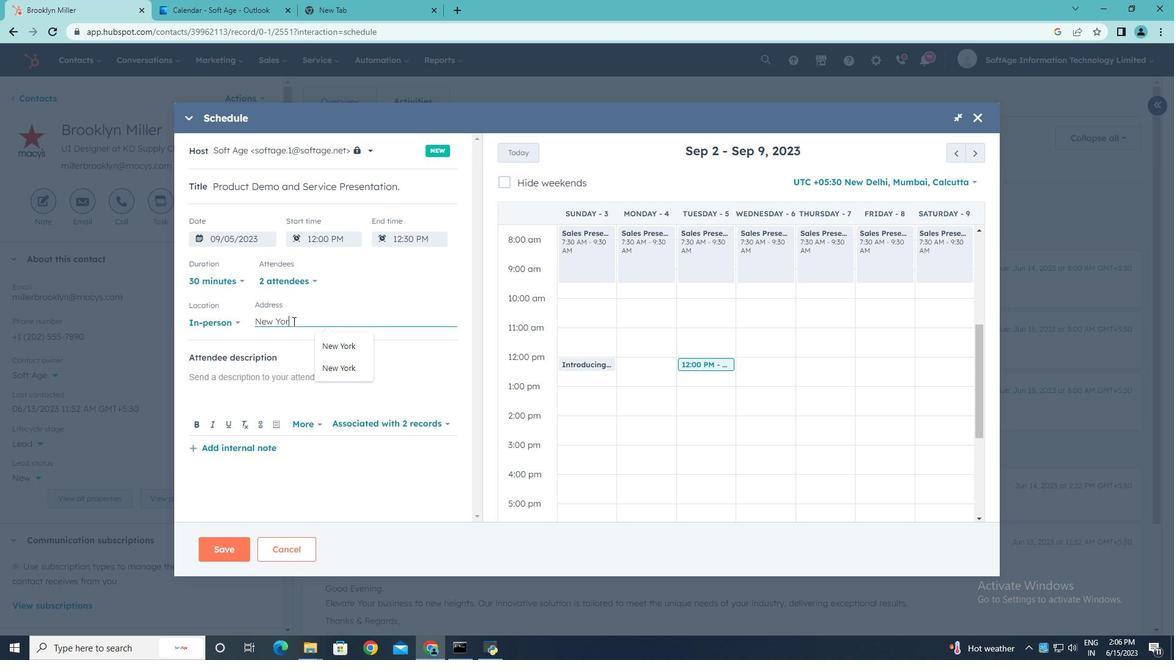 
Action: Mouse moved to (253, 378)
Screenshot: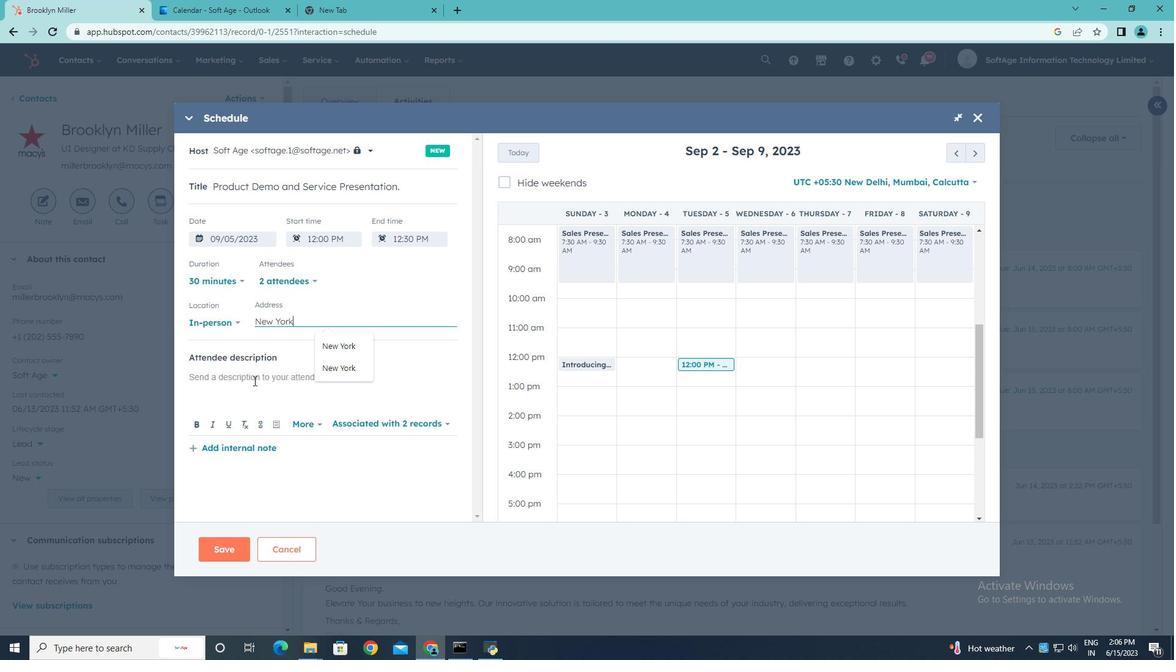 
Action: Mouse pressed left at (253, 378)
Screenshot: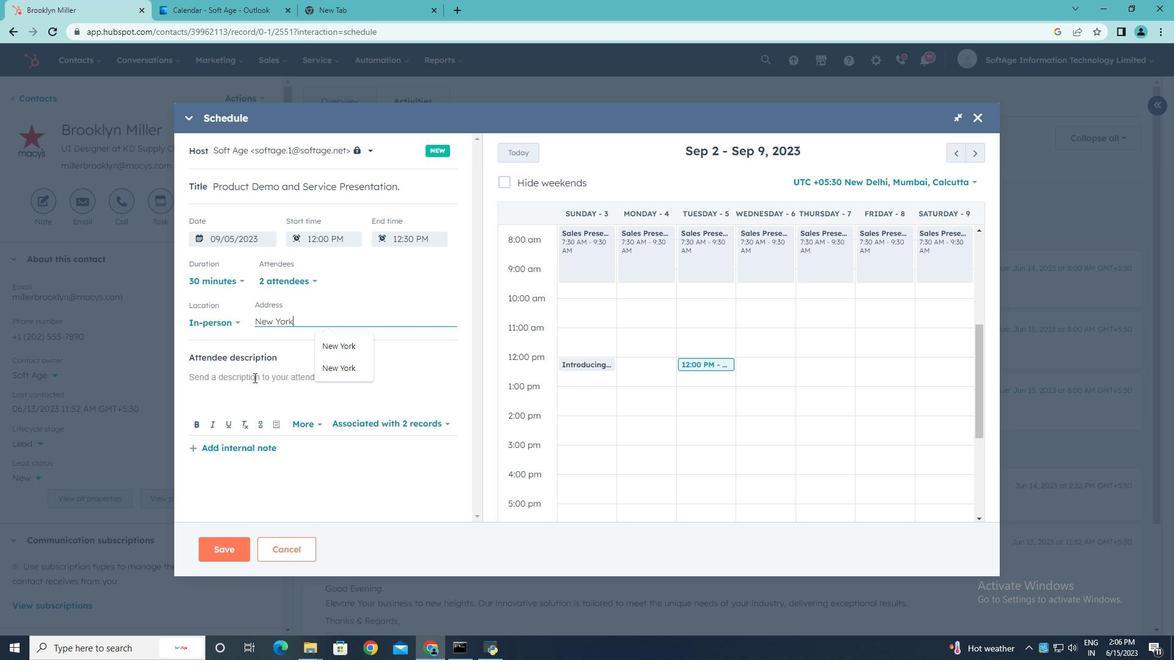 
Action: Key pressed <Key.shift>Kindly<Key.space>join<Key.space><Key.space><Key.backspace>this<Key.space>meeting<Key.space>to<Key.space>understand<Key.space><Key.shift>Product<Key.space><Key.shift>Demo<Key.space>and<Key.space><Key.shift><Key.shift><Key.shift><Key.shift><Key.shift><Key.shift><Key.shift><Key.shift><Key.shift><Key.shift><Key.shift>Service<Key.space><Key.shift><Key.shift><Key.shift><Key.shift><Key.shift><Key.shift><Key.shift><Key.shift><Key.shift><Key.shift><Key.shift><Key.shift><Key.shift><Key.shift><Key.shift><Key.shift><Key.shift><Key.shift>Pro<Key.backspace>esentstion..
Screenshot: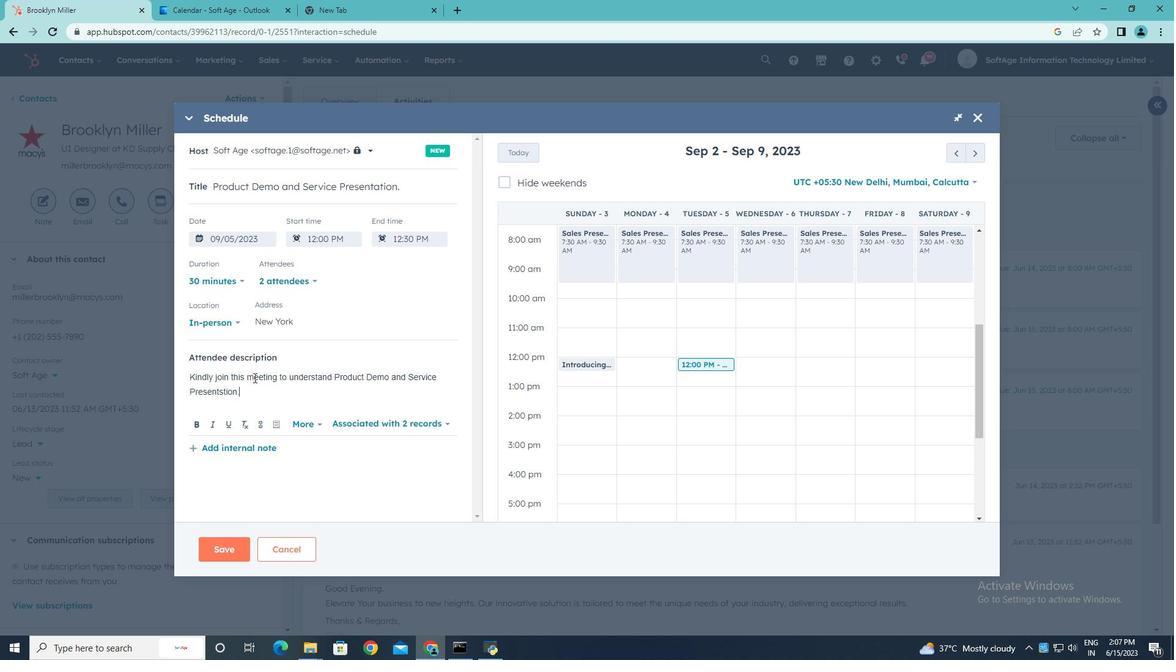 
Action: Mouse moved to (231, 544)
Screenshot: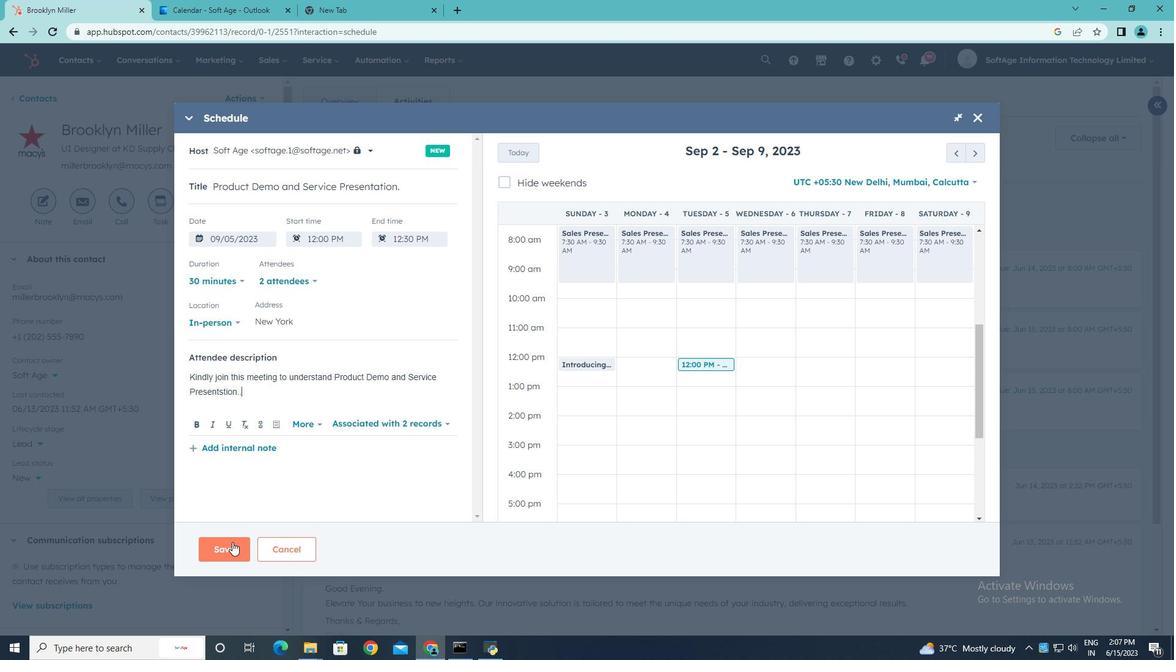 
Action: Mouse pressed left at (231, 544)
Screenshot: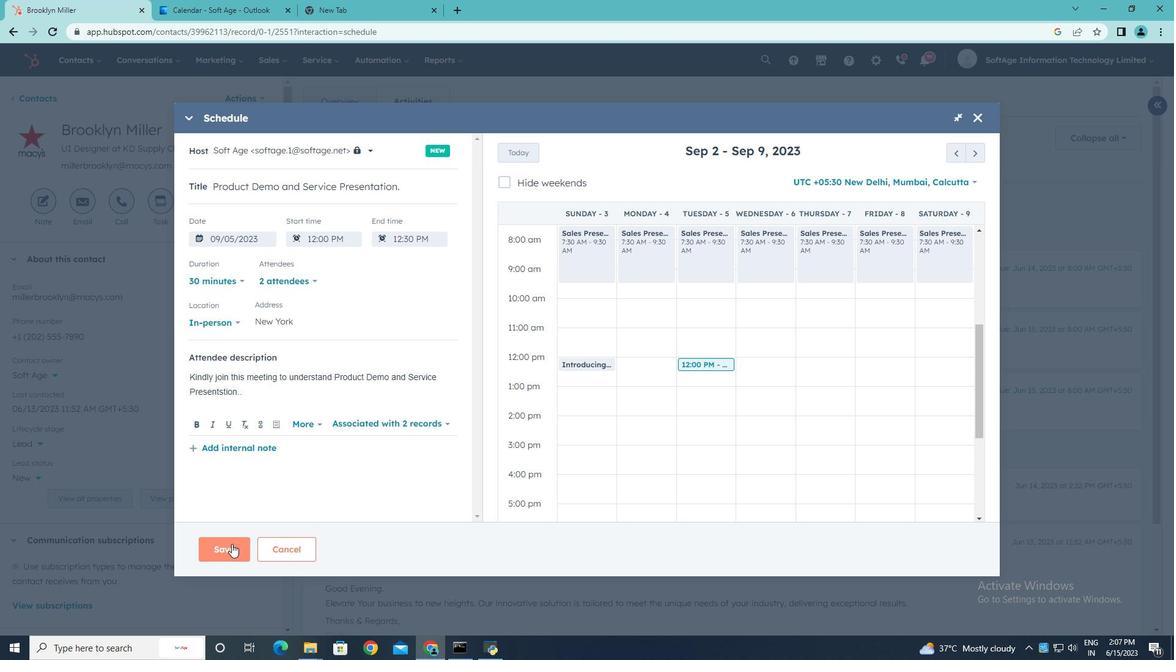 
